 Task: Navigate from Phoenix to Sedona, considering the scenic route.
Action: Mouse moved to (117, 74)
Screenshot: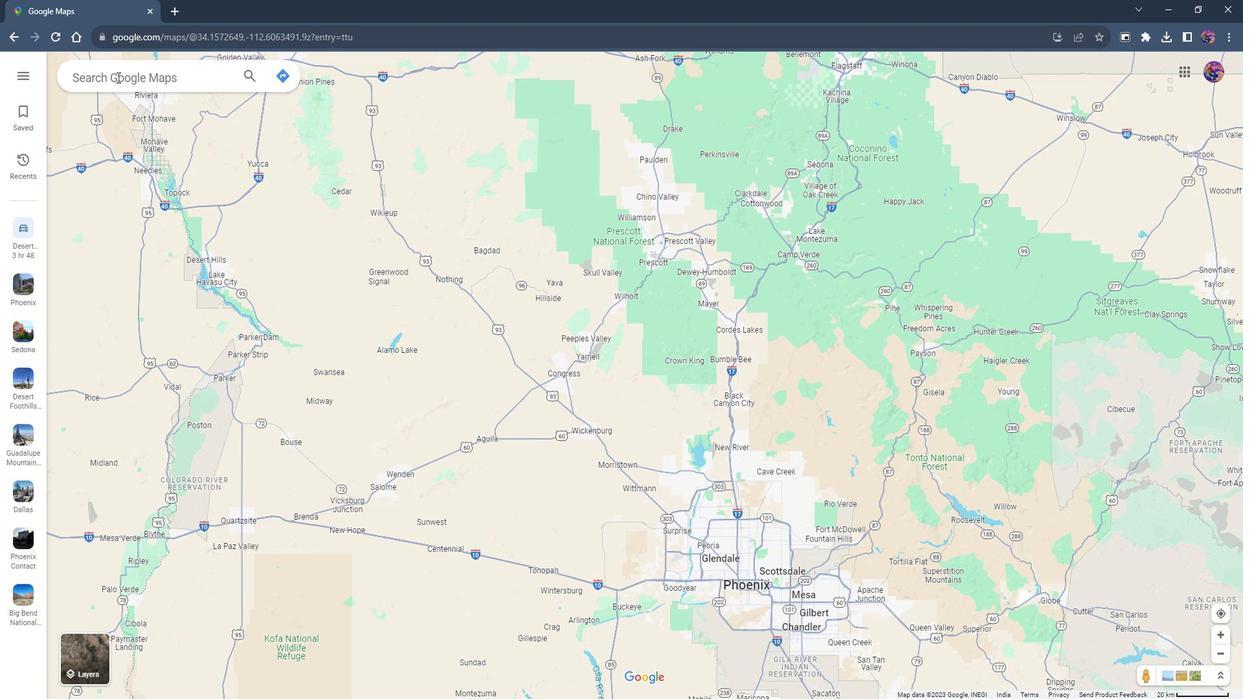 
Action: Mouse pressed left at (117, 74)
Screenshot: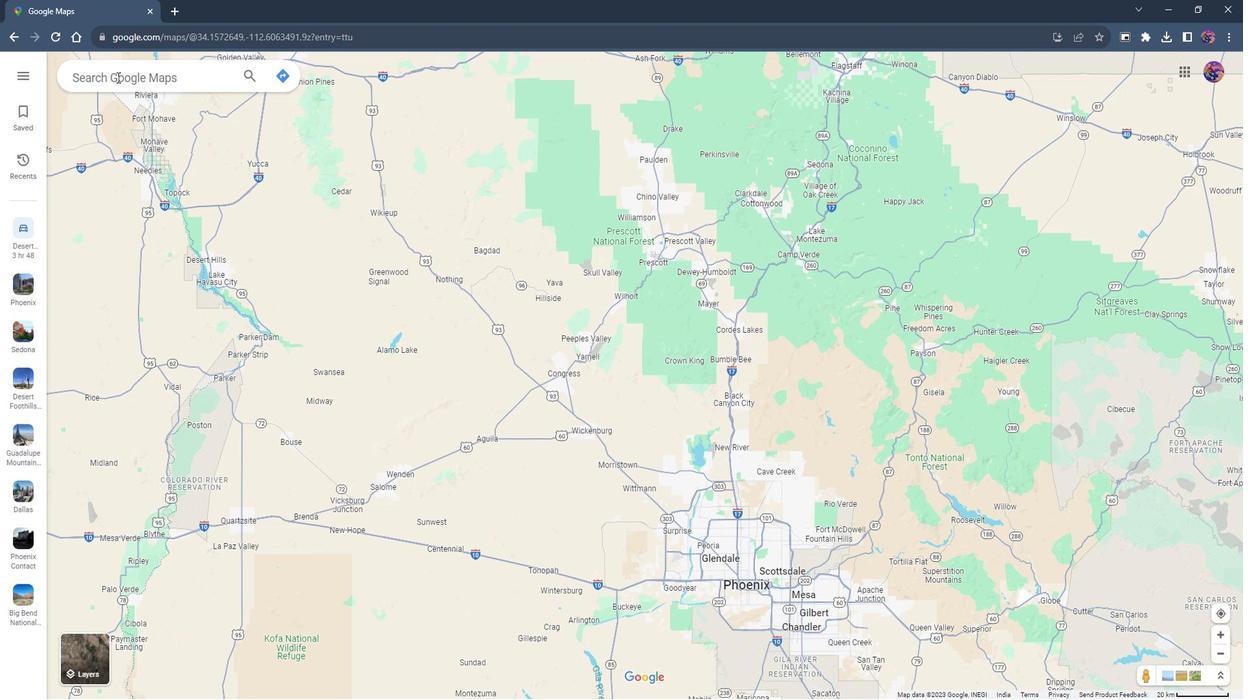 
Action: Mouse moved to (286, 72)
Screenshot: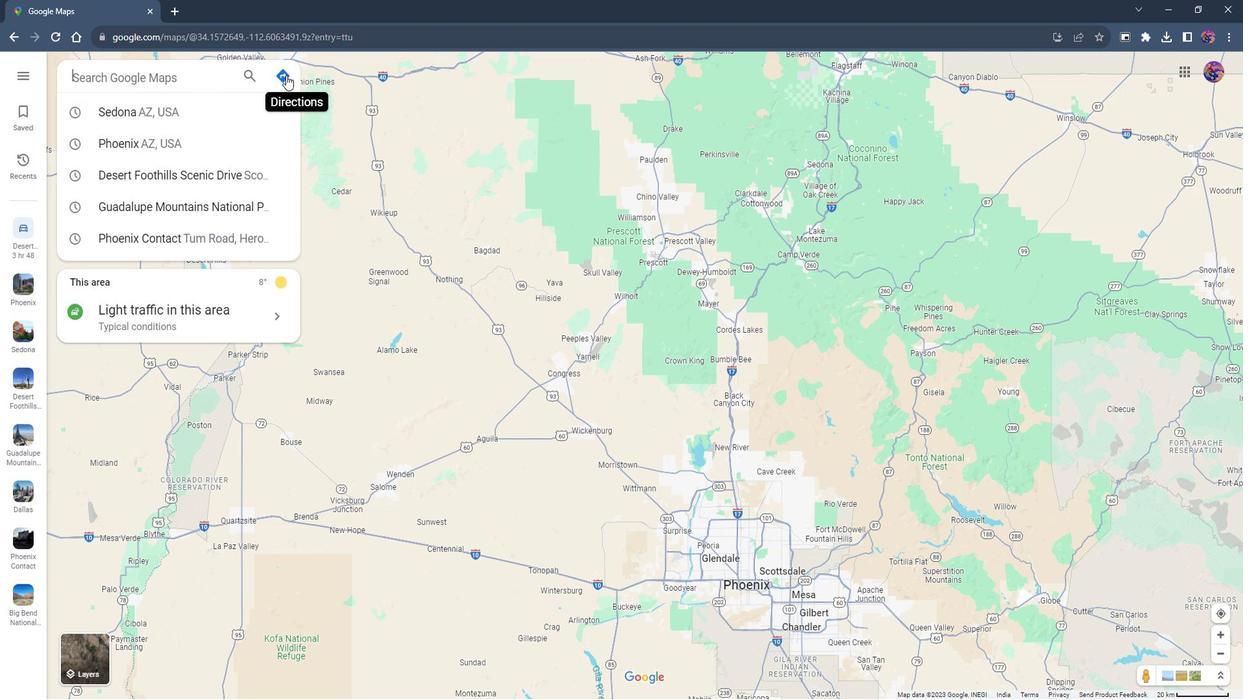 
Action: Mouse pressed left at (286, 72)
Screenshot: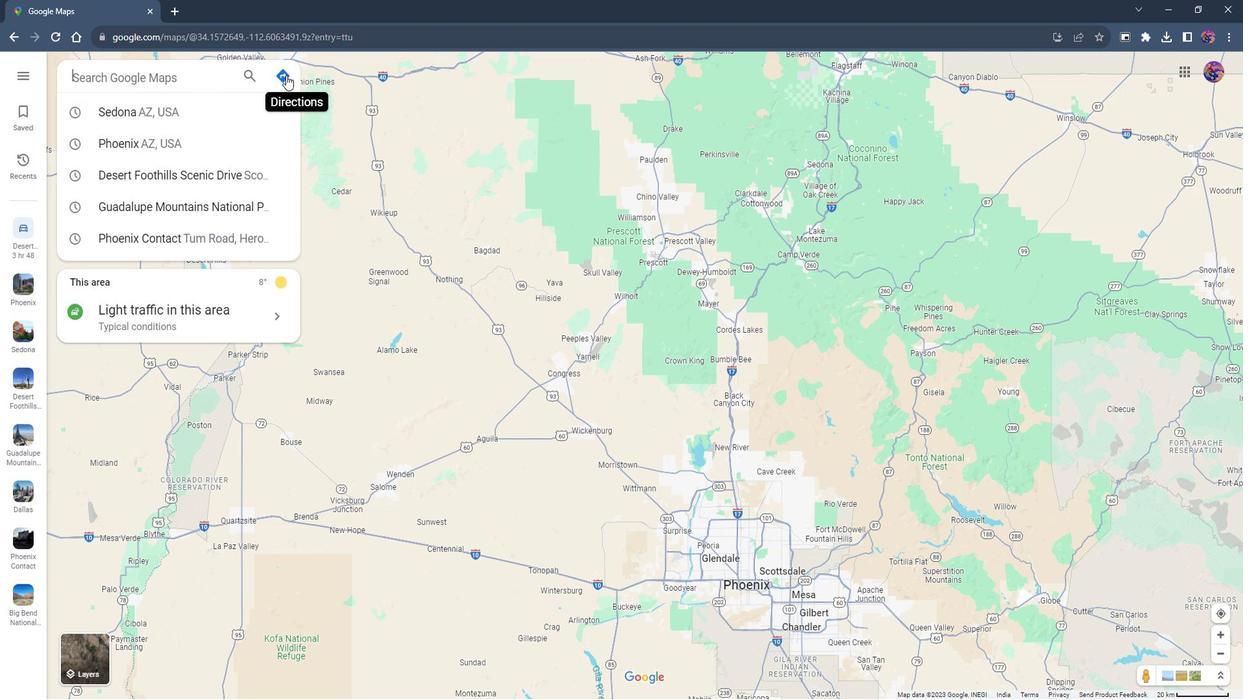 
Action: Mouse moved to (141, 106)
Screenshot: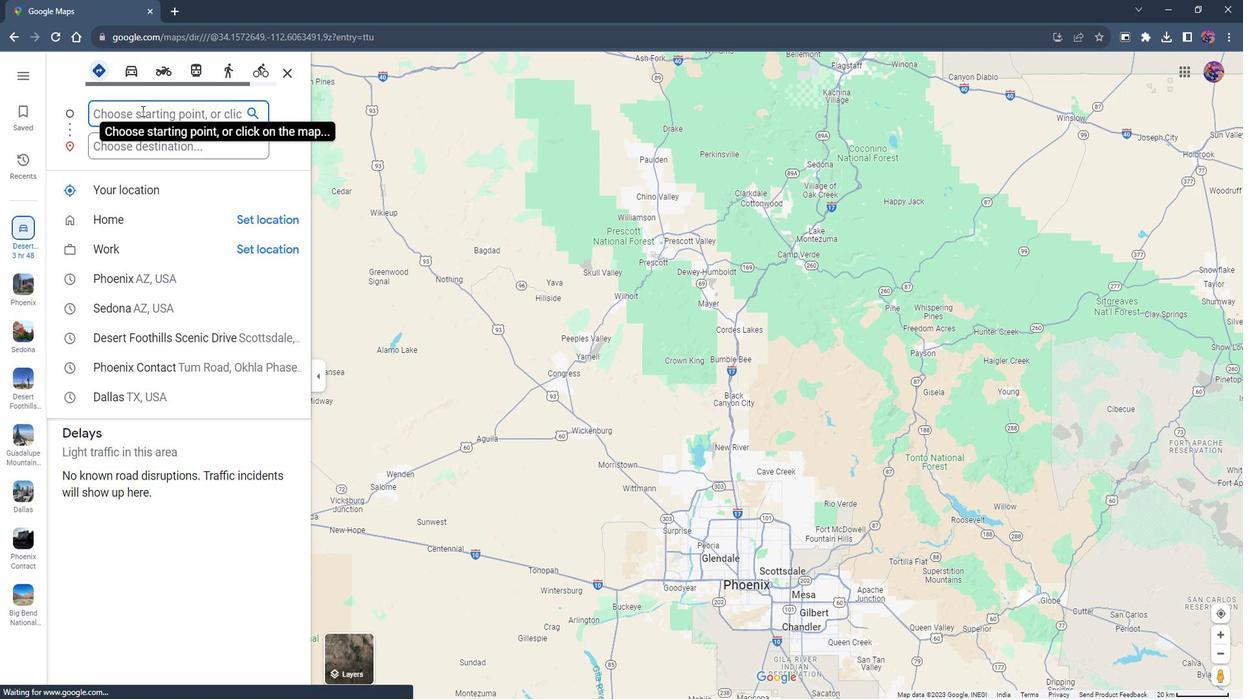 
Action: Mouse pressed left at (141, 106)
Screenshot: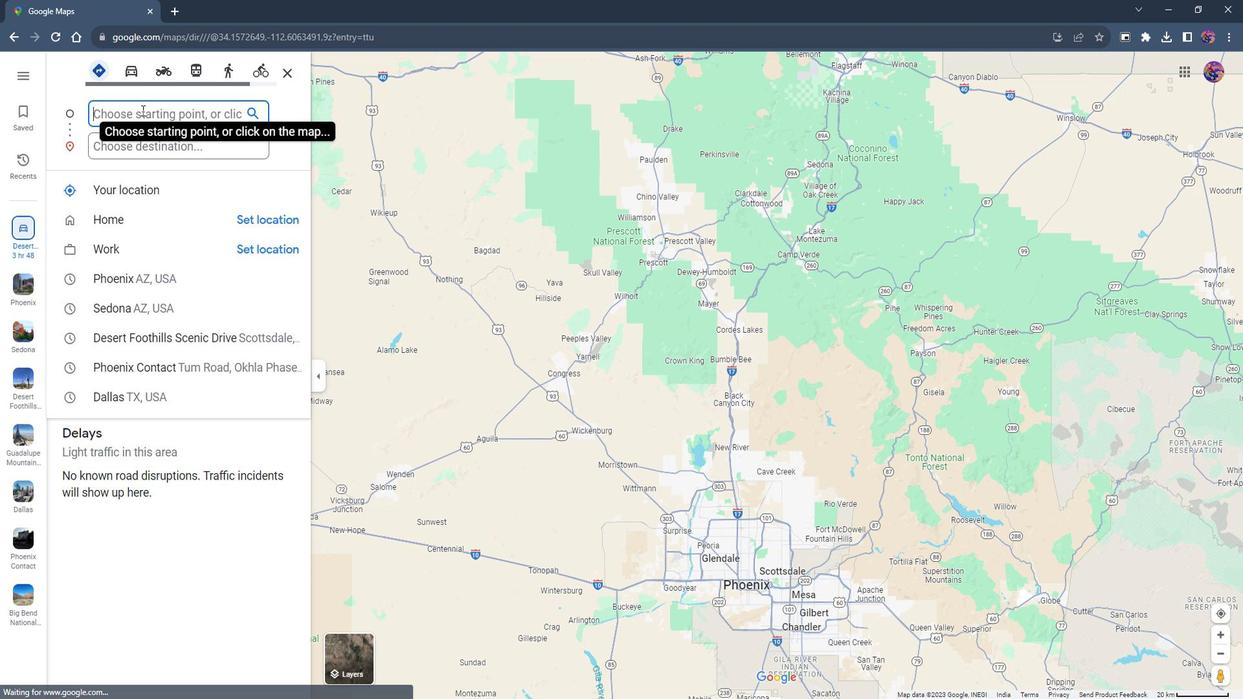 
Action: Mouse moved to (141, 106)
Screenshot: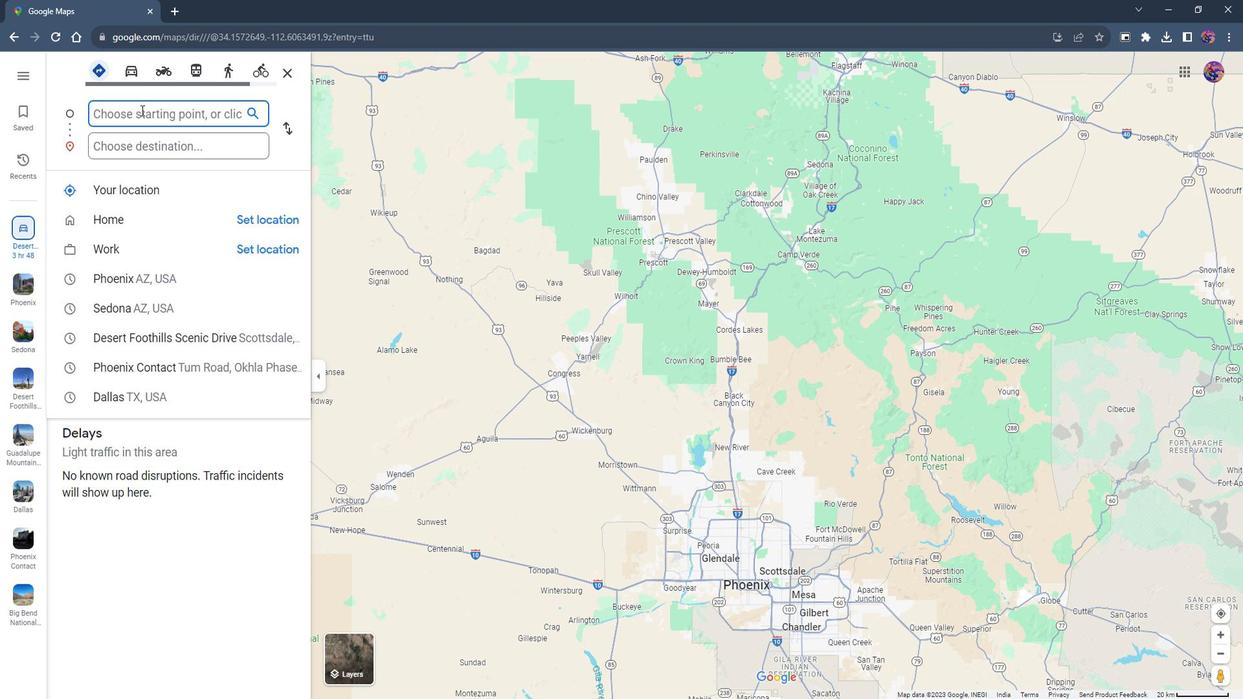 
Action: Key pressed <Key.shift>Phoenix<Key.enter>
Screenshot: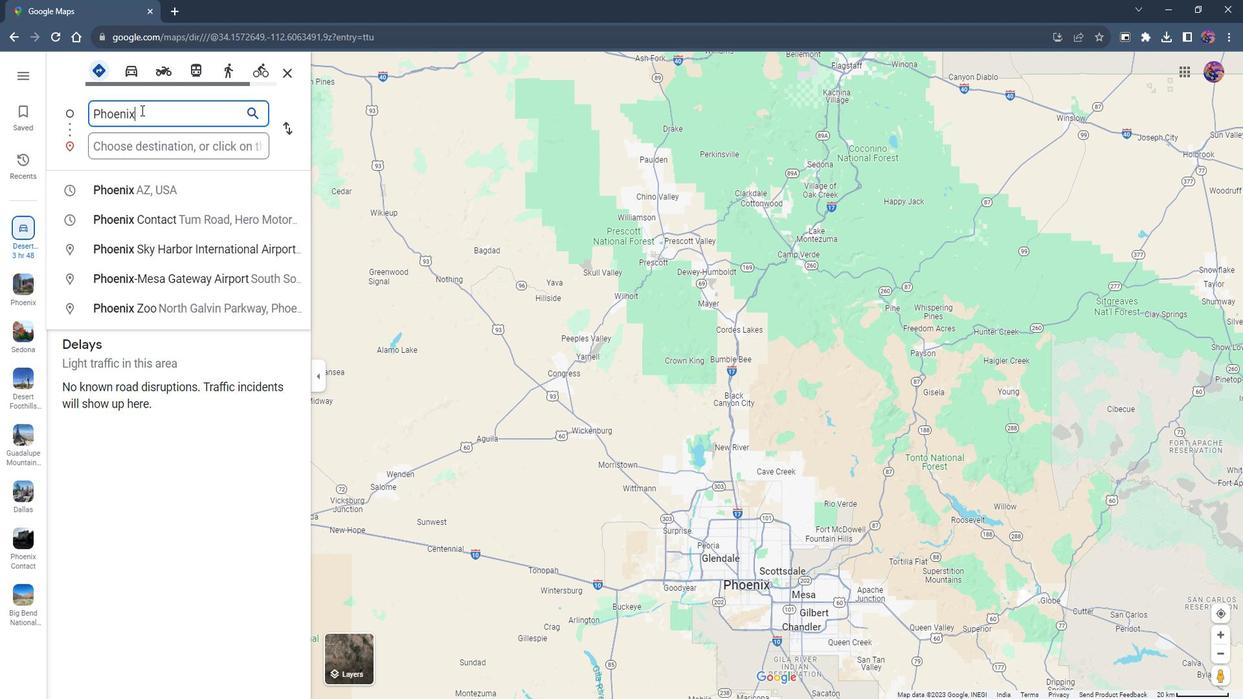 
Action: Mouse moved to (138, 139)
Screenshot: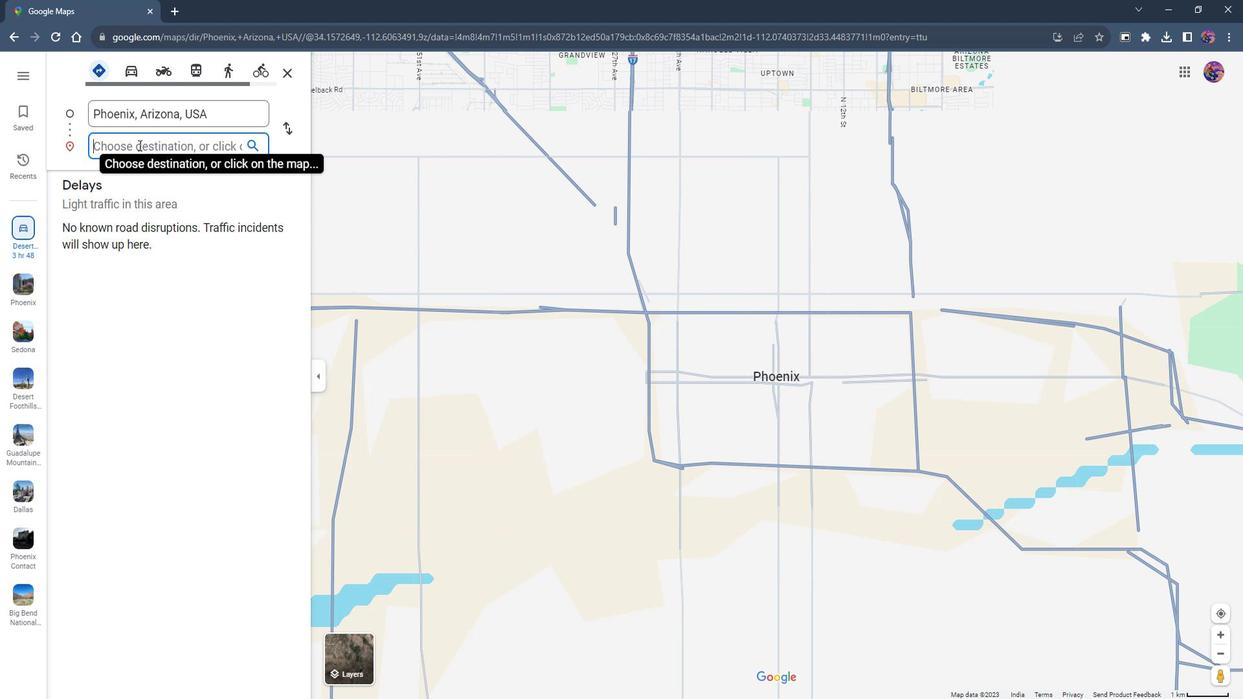 
Action: Mouse pressed left at (138, 139)
Screenshot: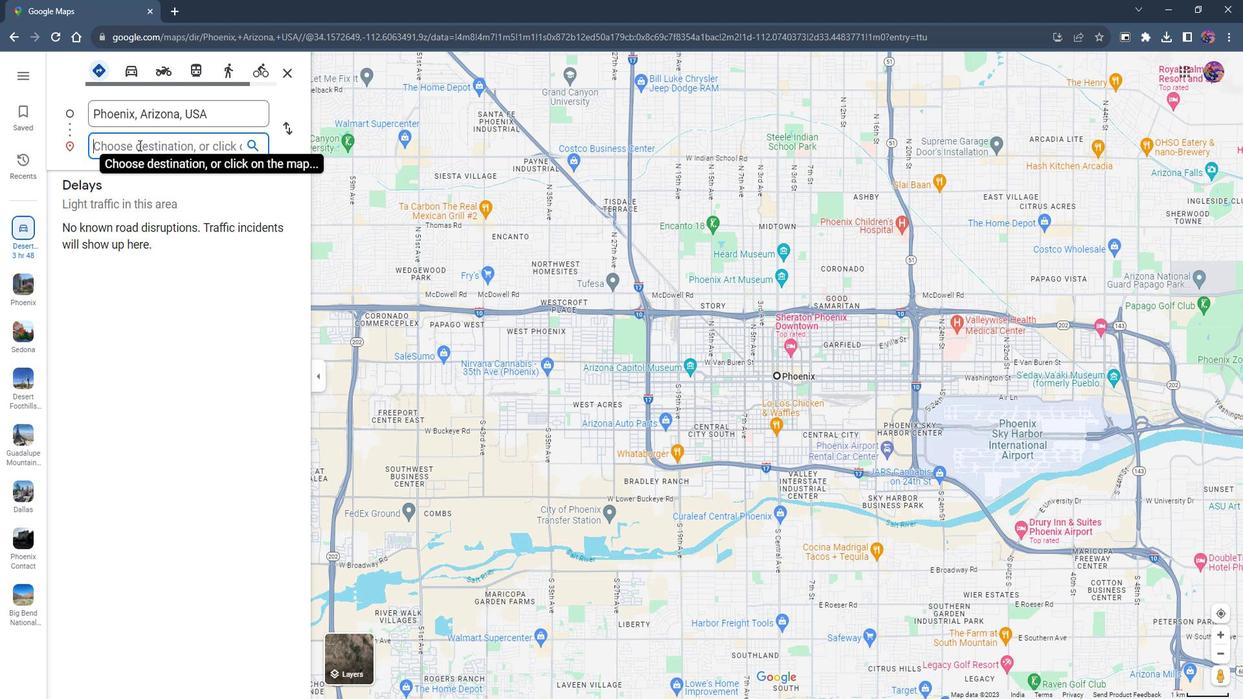 
Action: Key pressed <Key.shift><Key.shift><Key.shift><Key.shift><Key.shift><Key.shift><Key.shift>Sedona<Key.enter>
Screenshot: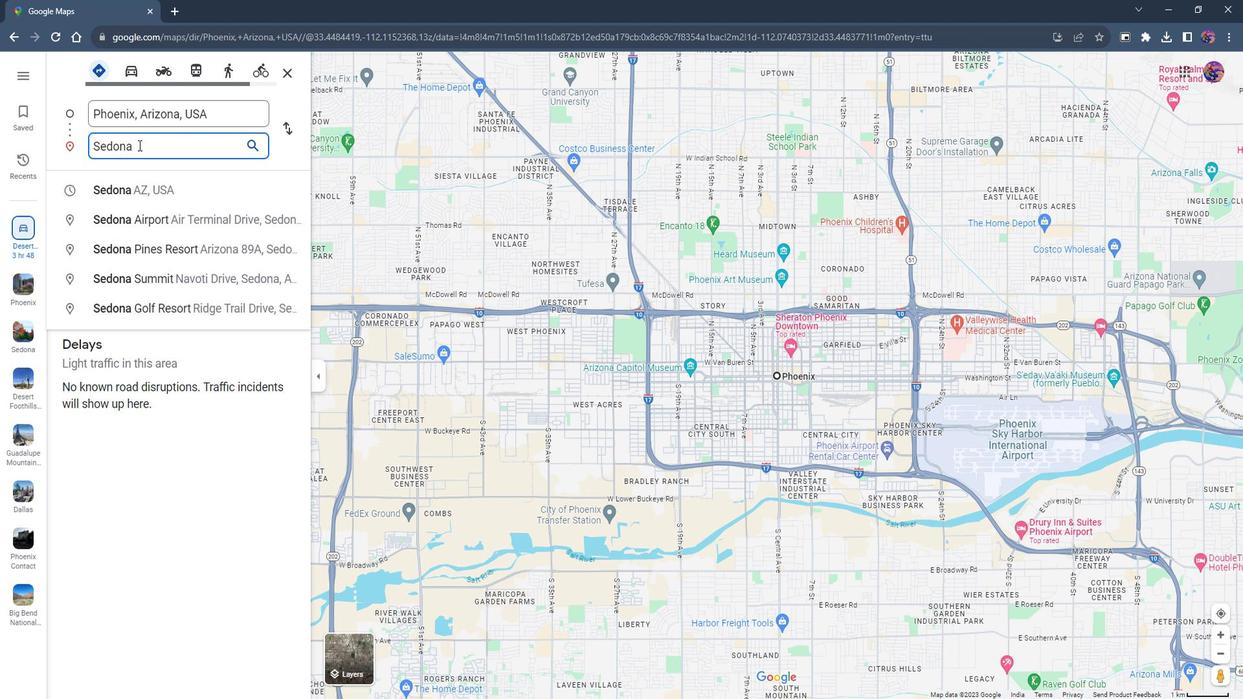 
Action: Mouse moved to (103, 403)
Screenshot: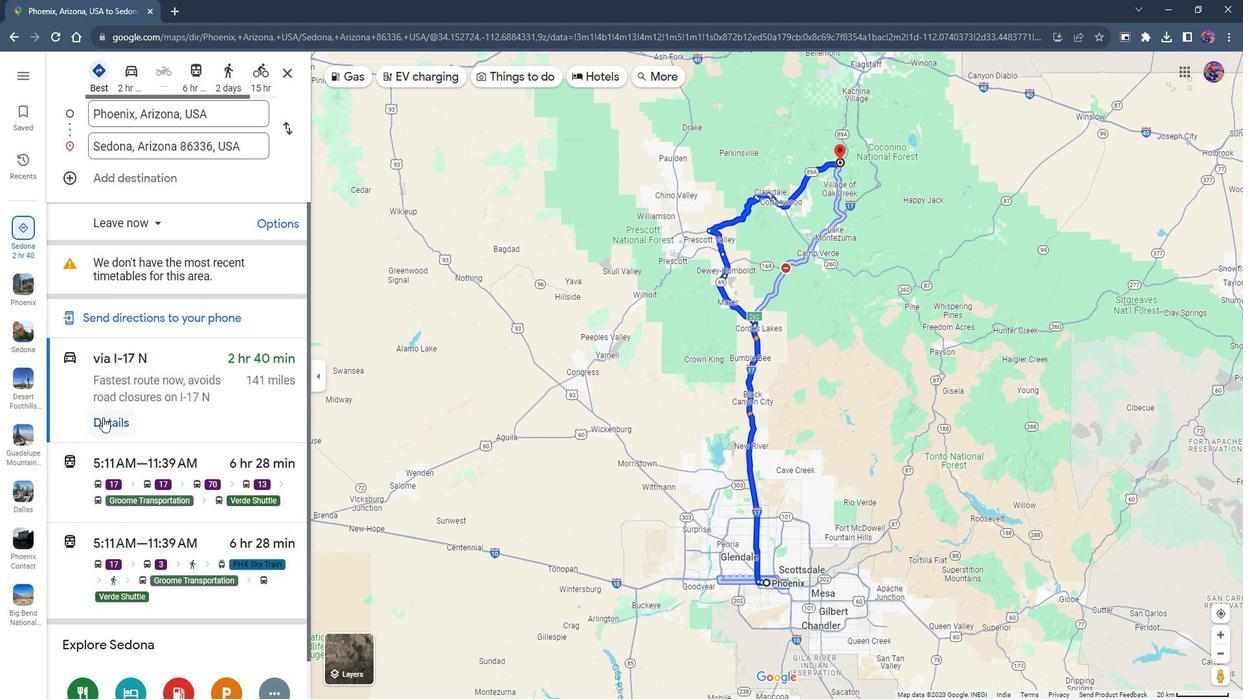 
Action: Mouse pressed left at (103, 403)
Screenshot: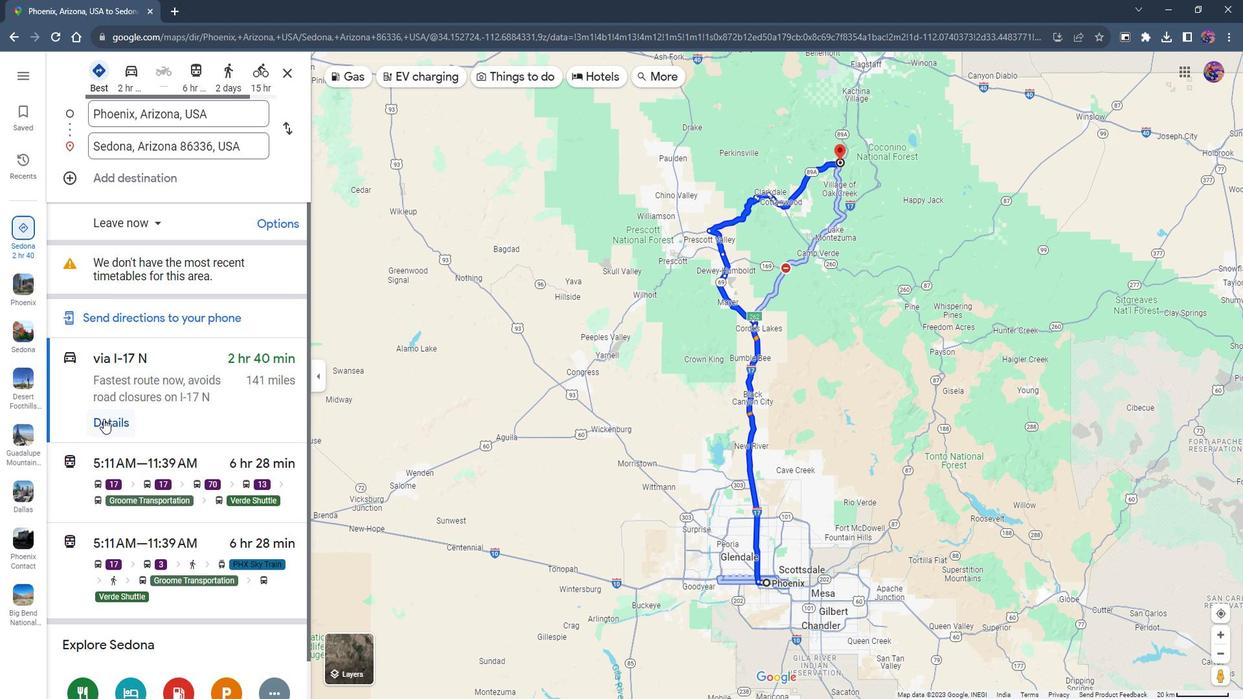 
Action: Mouse moved to (205, 364)
Screenshot: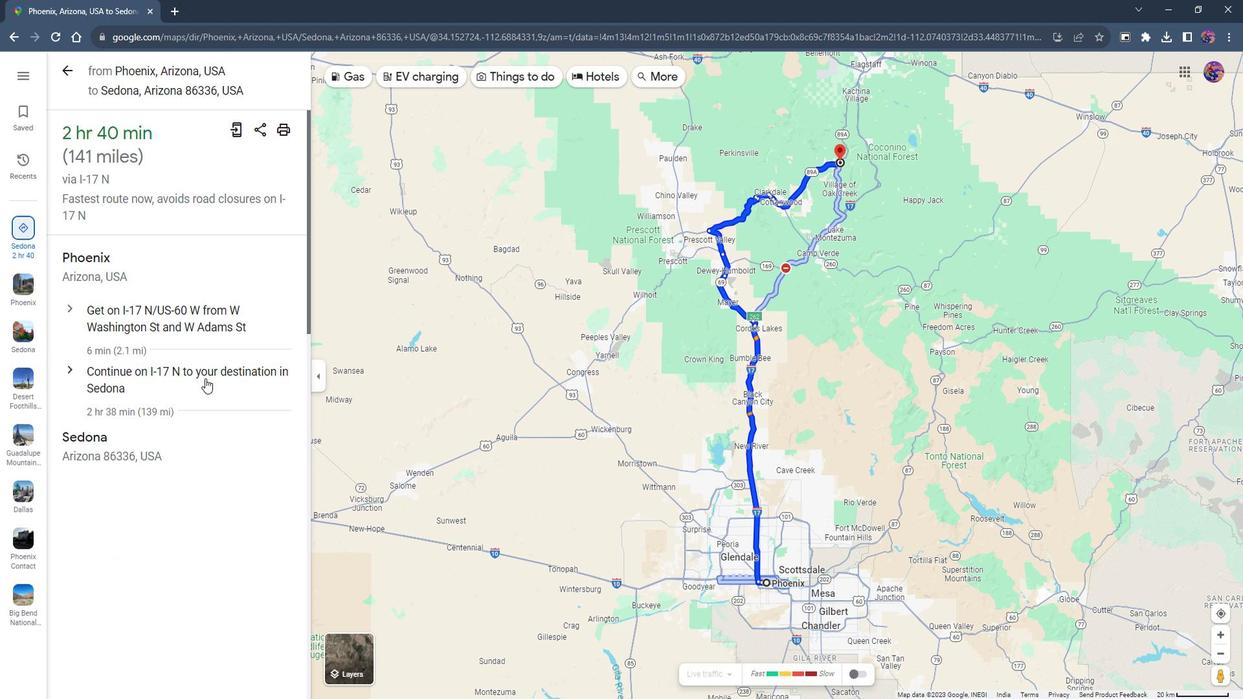 
Action: Mouse scrolled (205, 364) with delta (0, 0)
Screenshot: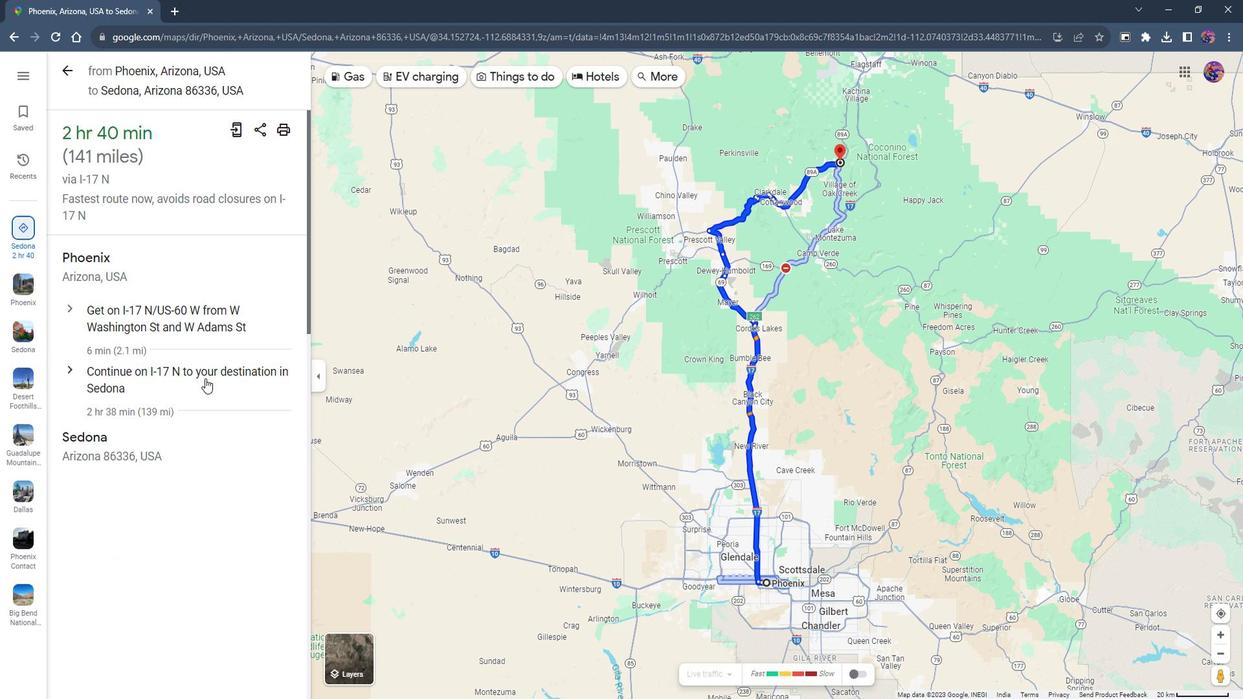 
Action: Mouse moved to (97, 373)
Screenshot: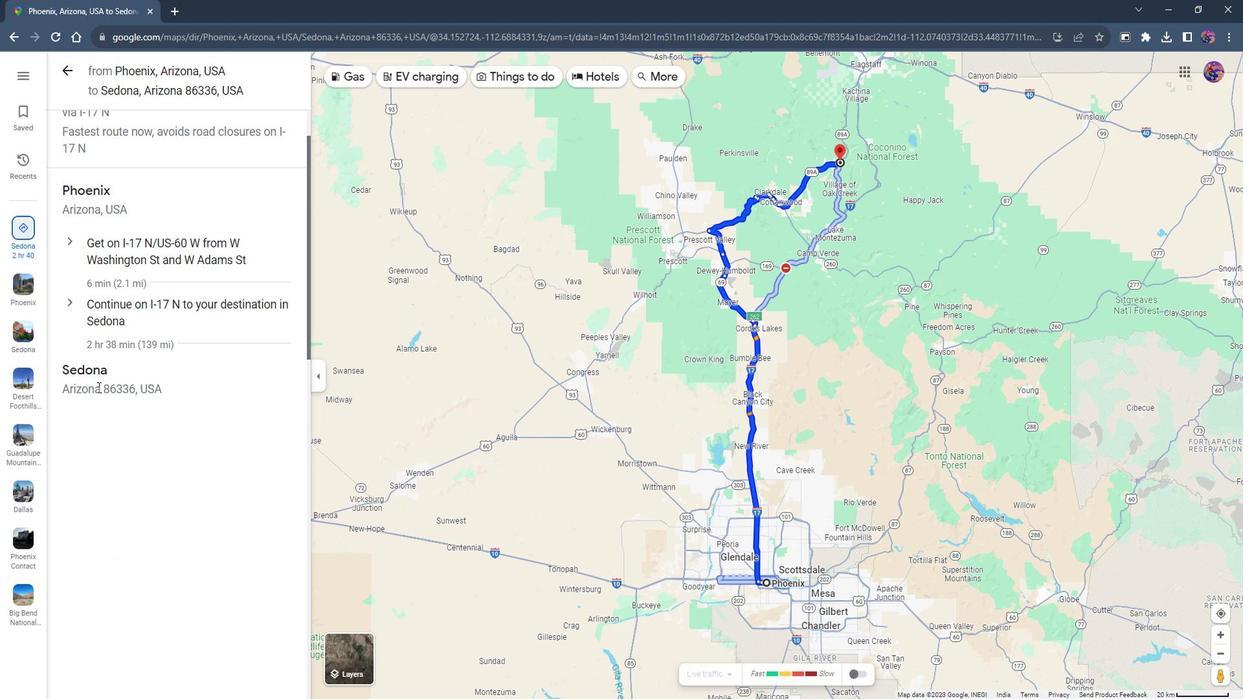 
Action: Mouse pressed left at (97, 373)
Screenshot: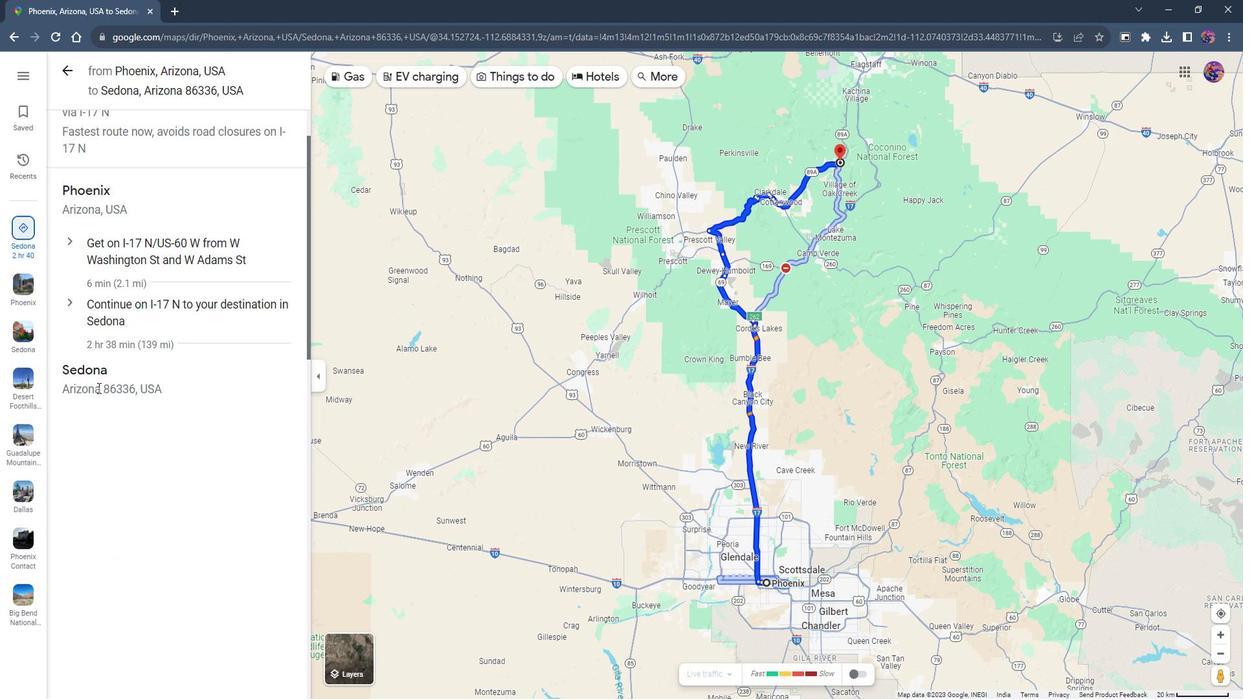 
Action: Mouse moved to (145, 339)
Screenshot: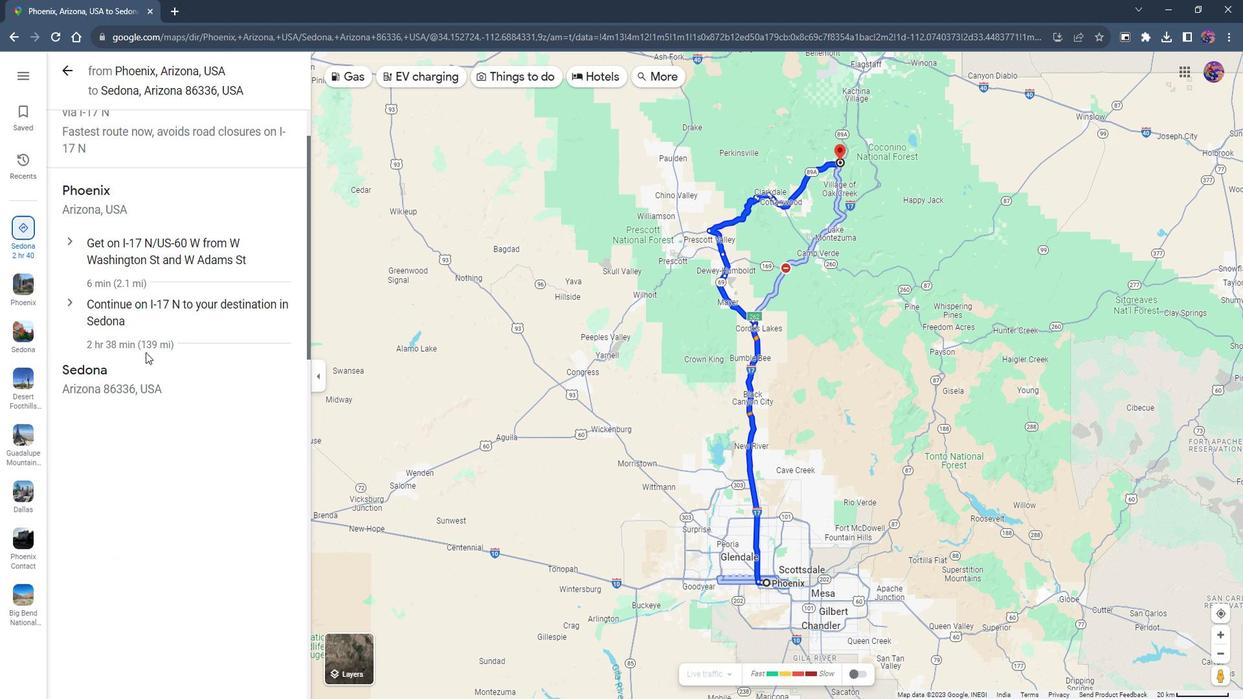 
Action: Mouse scrolled (145, 340) with delta (0, 0)
Screenshot: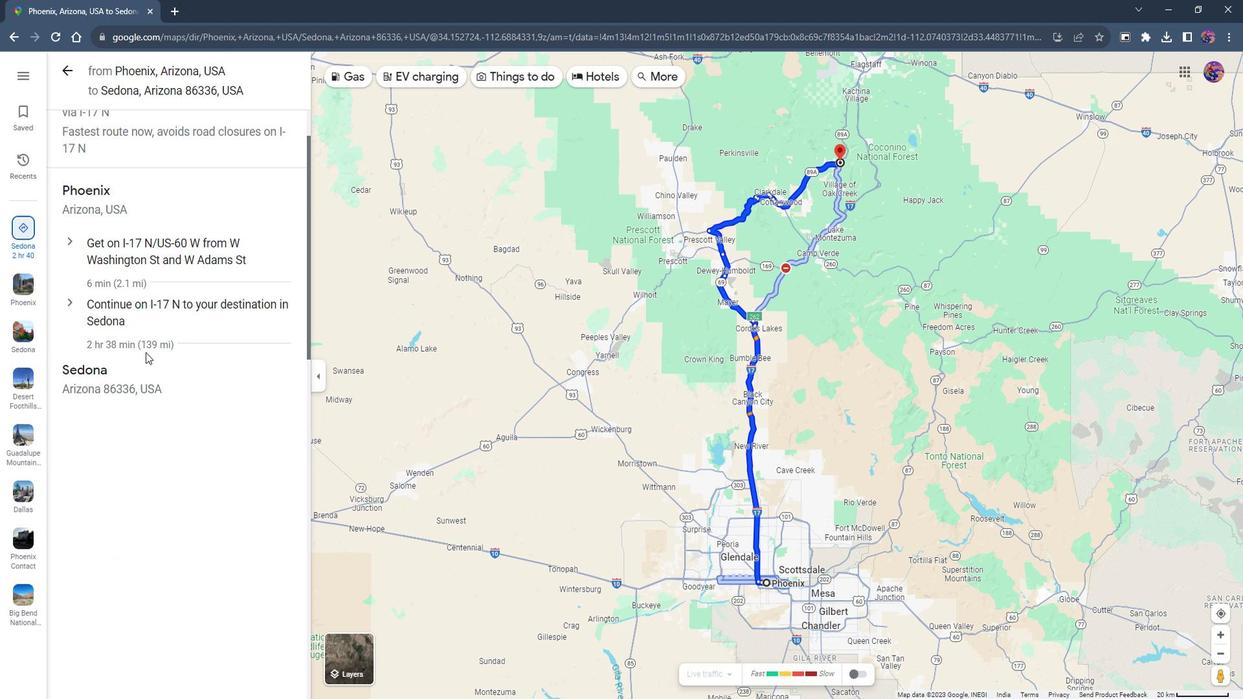 
Action: Mouse moved to (147, 339)
Screenshot: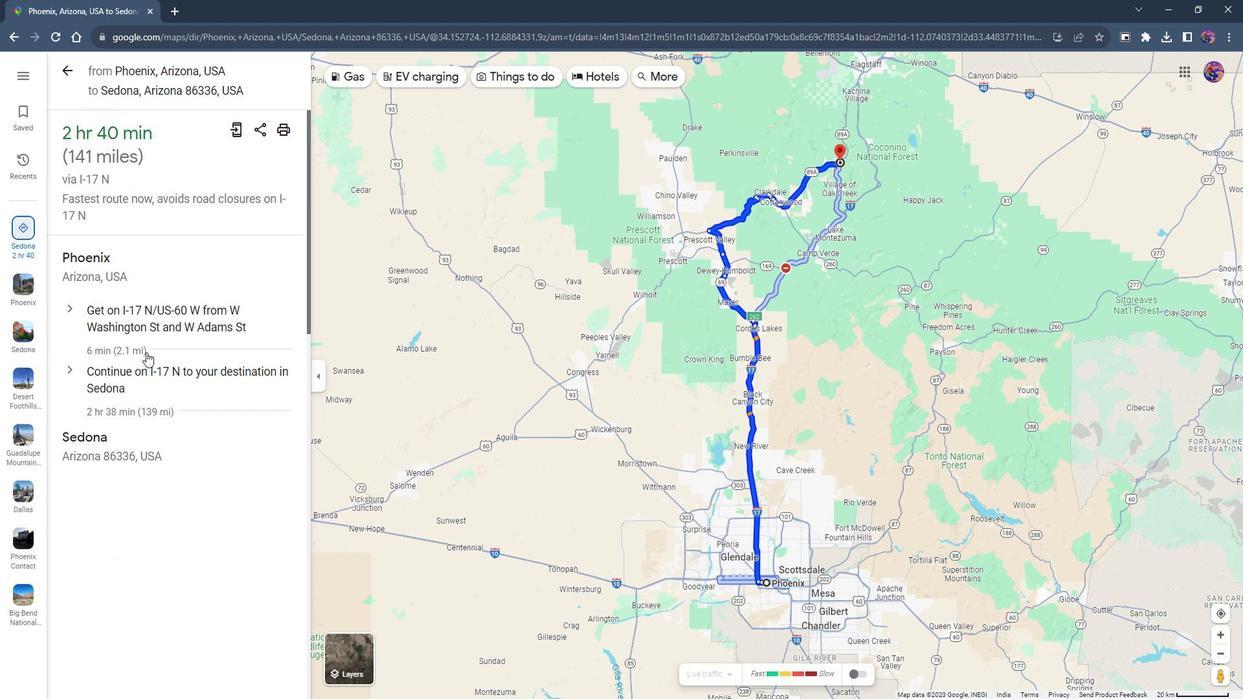 
Action: Mouse scrolled (147, 340) with delta (0, 0)
Screenshot: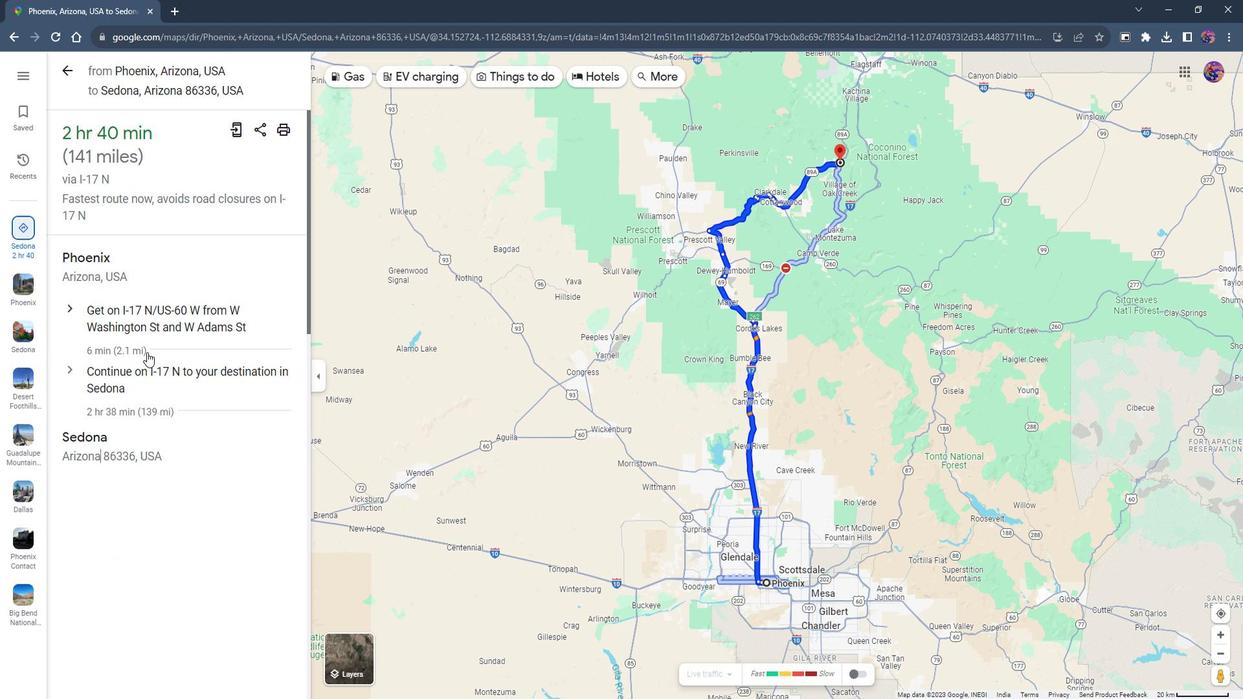 
Action: Mouse scrolled (147, 340) with delta (0, 0)
Screenshot: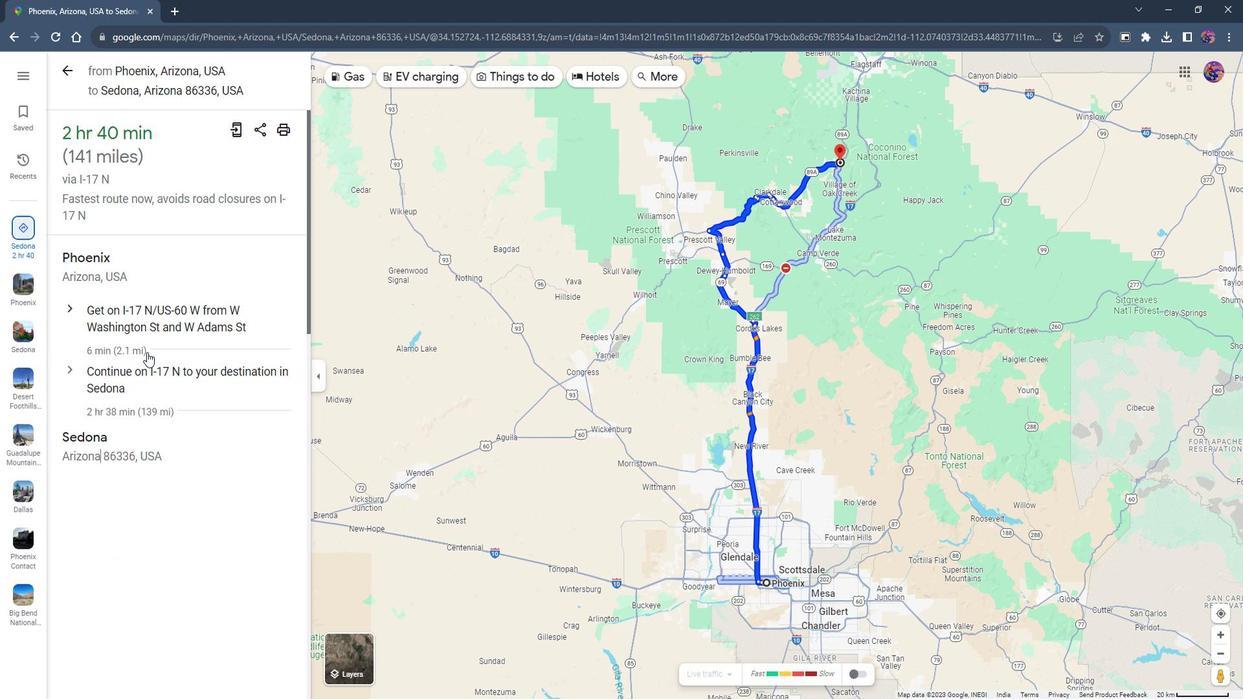 
Action: Mouse moved to (149, 338)
Screenshot: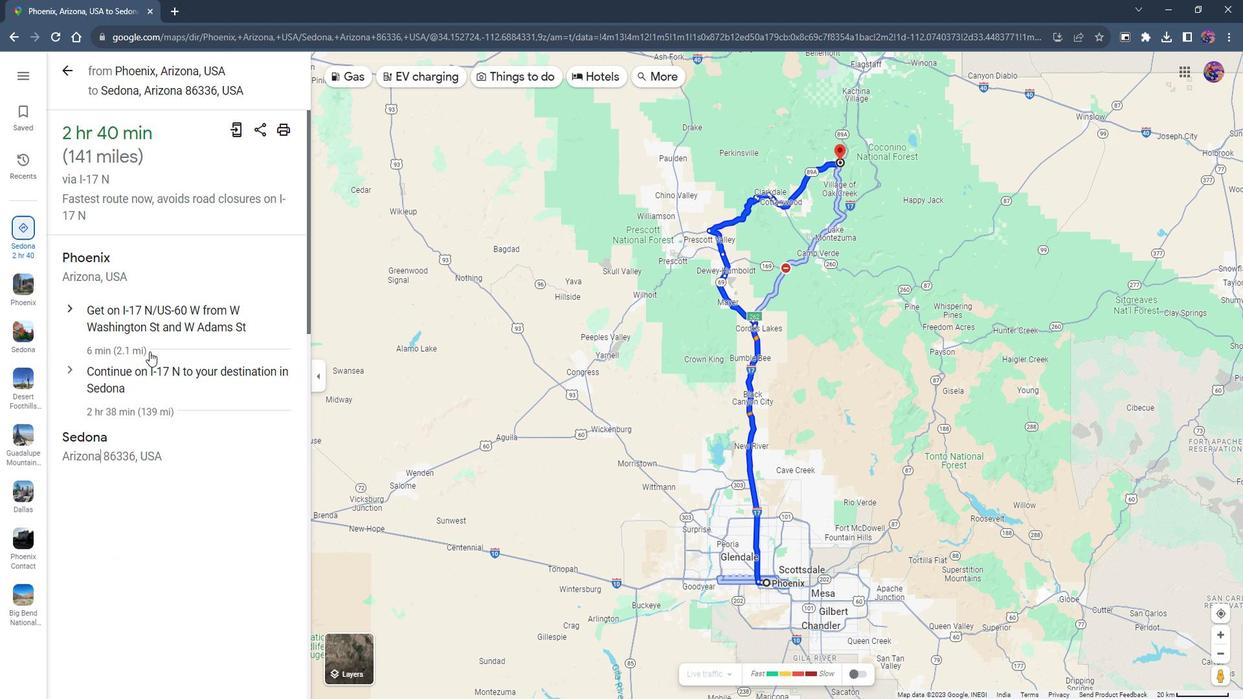 
